 Task: Find the best travel modes for traveling to the Empire State Building from Home and change the distance units to "miles".
Action: Mouse moved to (234, 82)
Screenshot: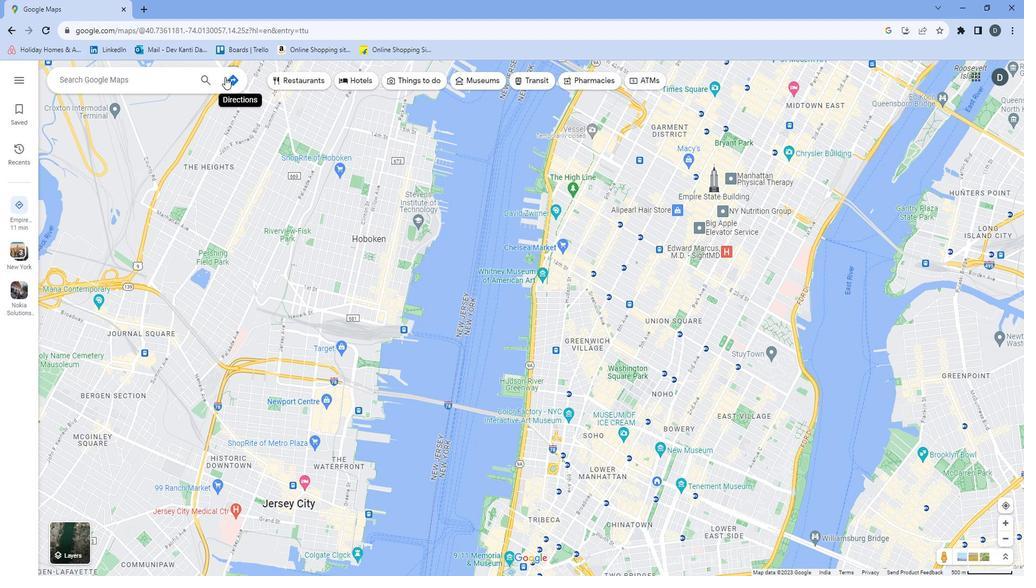 
Action: Mouse pressed left at (234, 82)
Screenshot: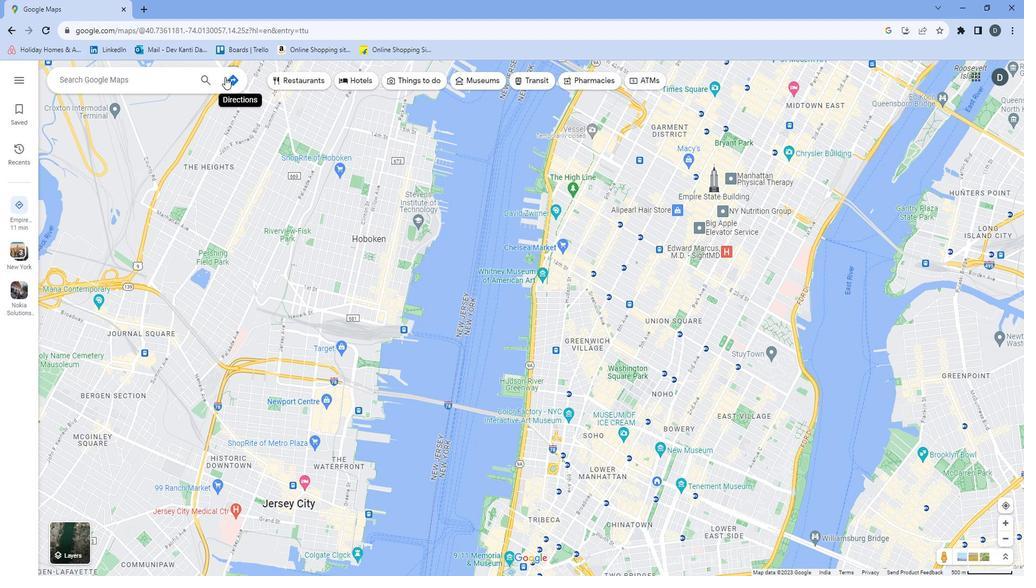 
Action: Mouse moved to (151, 108)
Screenshot: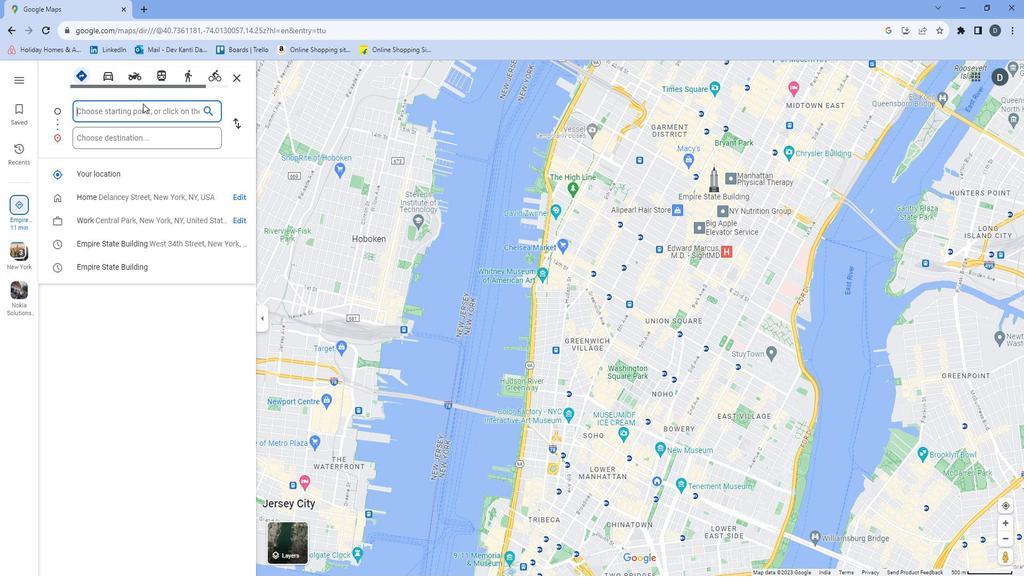 
Action: Mouse pressed left at (151, 108)
Screenshot: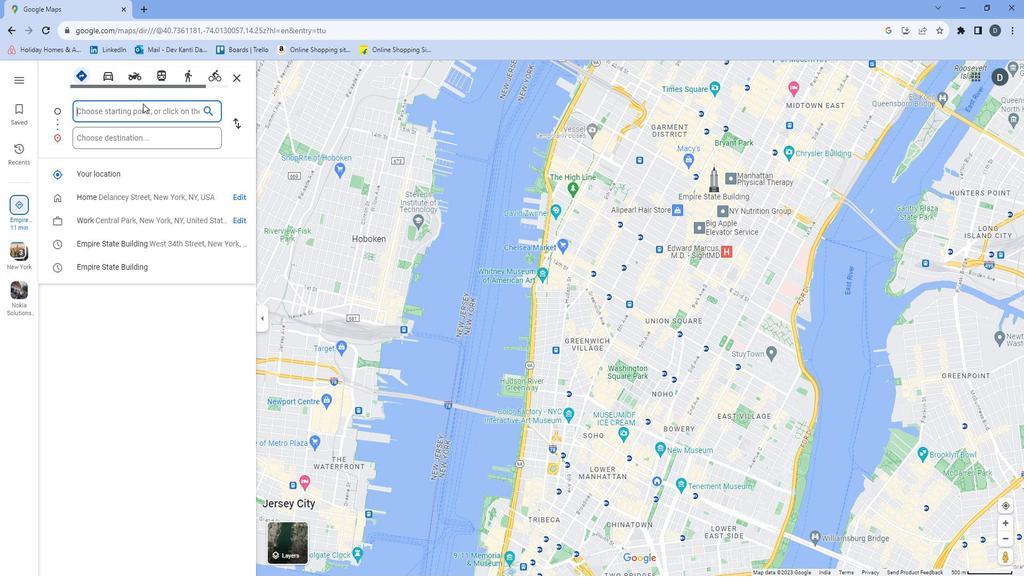 
Action: Mouse moved to (129, 191)
Screenshot: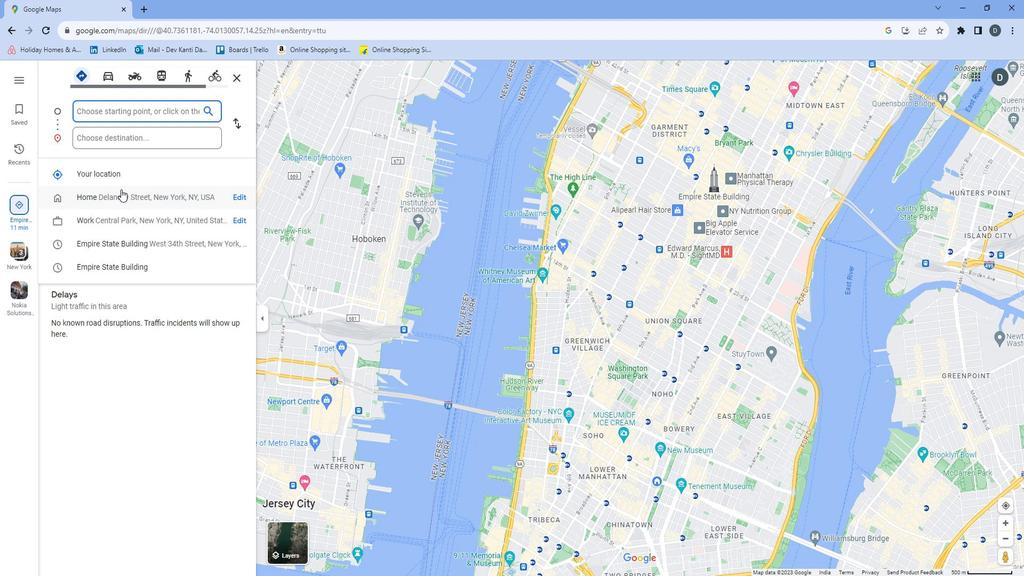 
Action: Mouse pressed left at (129, 191)
Screenshot: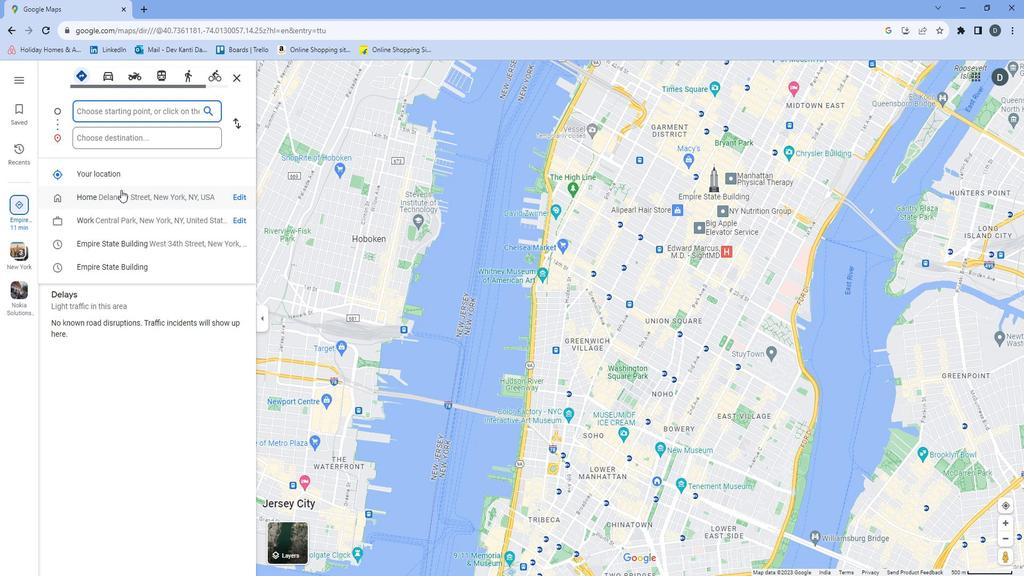 
Action: Mouse moved to (145, 138)
Screenshot: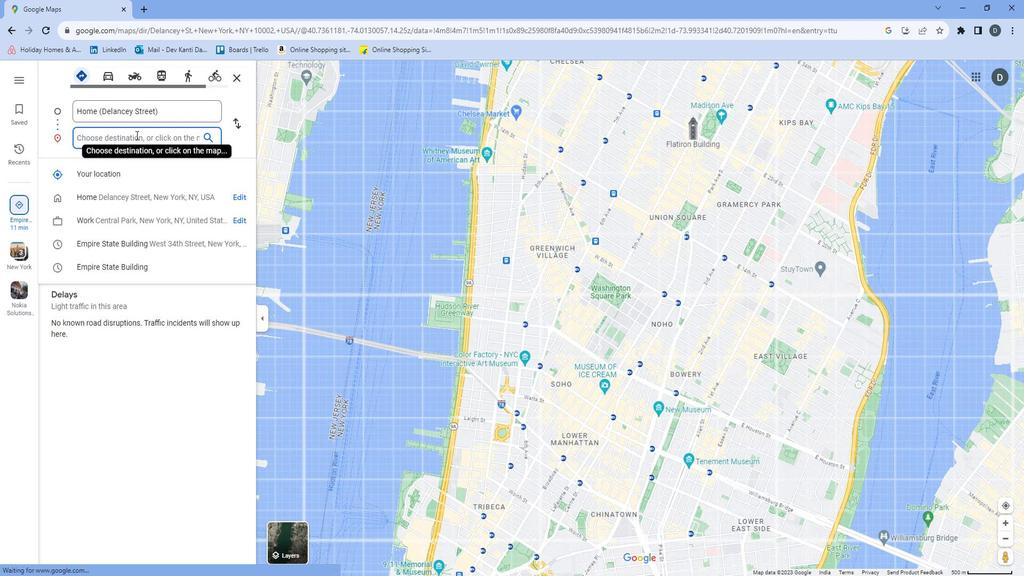 
Action: Mouse pressed left at (145, 138)
Screenshot: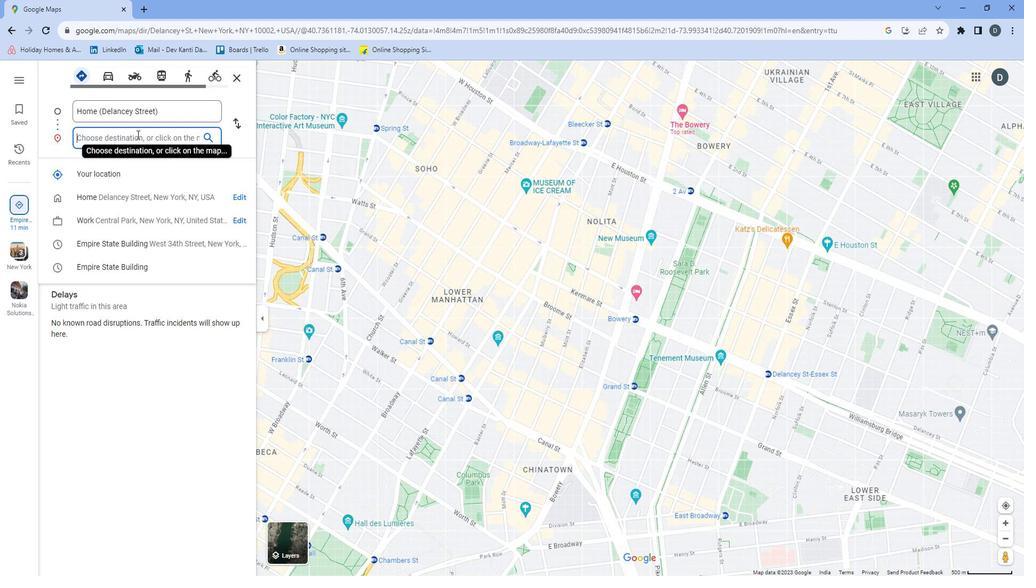 
Action: Mouse moved to (128, 240)
Screenshot: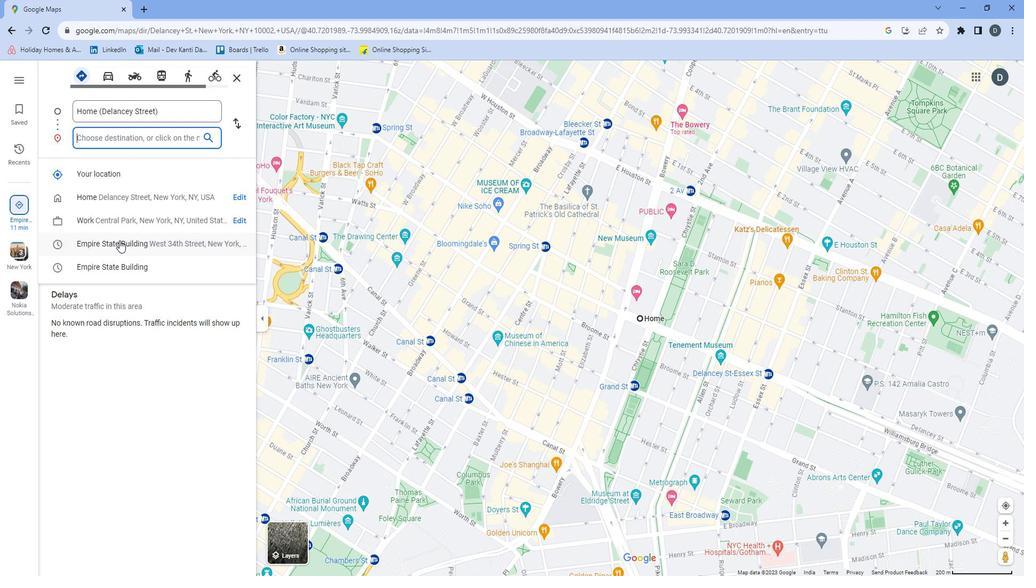 
Action: Mouse pressed left at (128, 240)
Screenshot: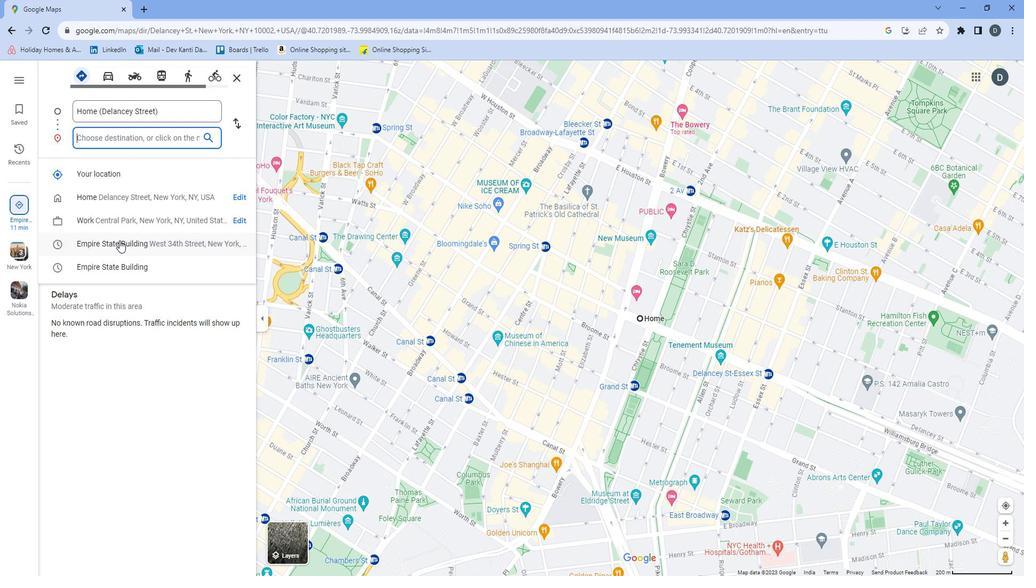
Action: Mouse moved to (248, 201)
Screenshot: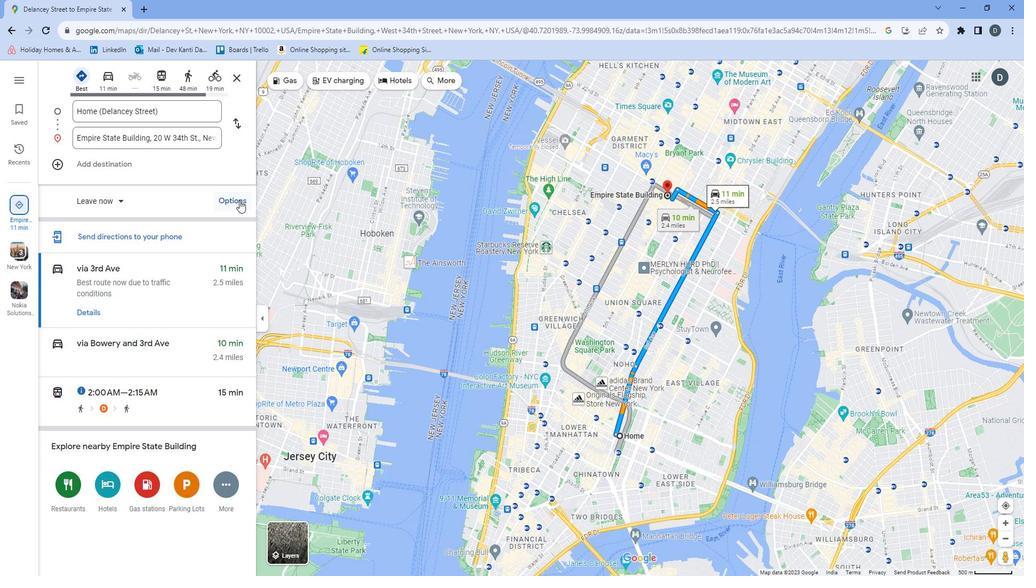 
Action: Mouse pressed left at (248, 201)
Screenshot: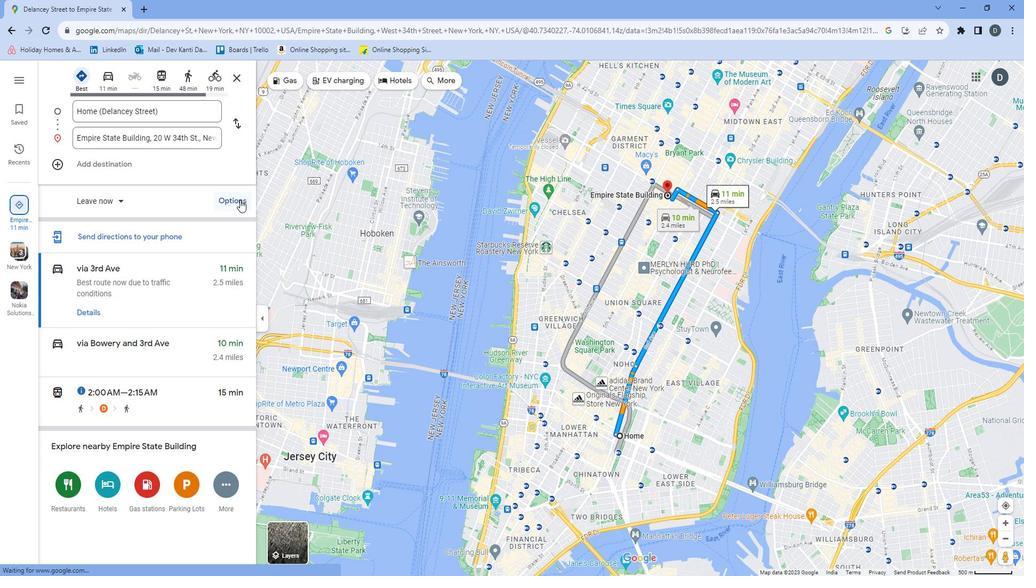 
Action: Mouse moved to (162, 258)
Screenshot: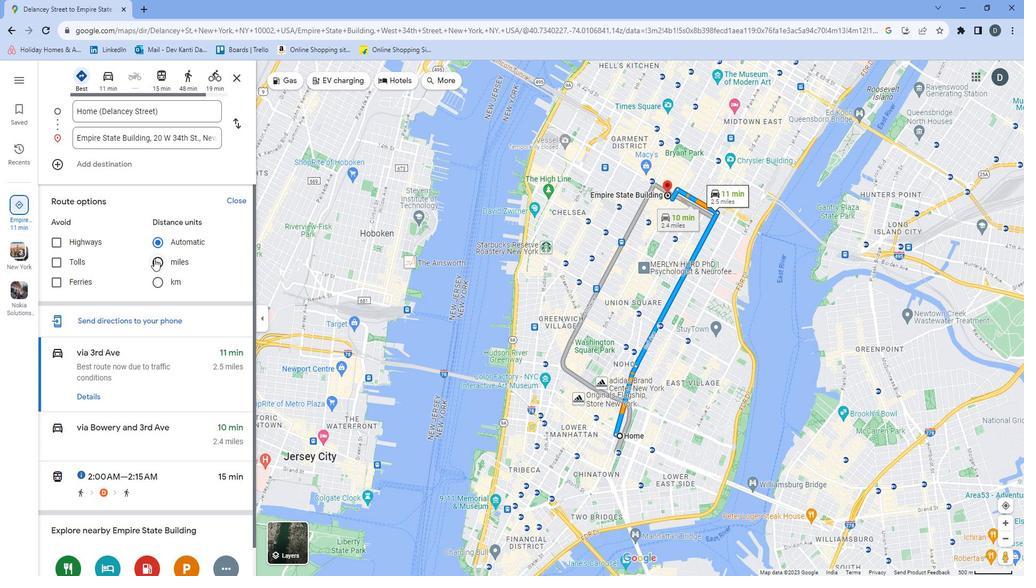 
Action: Mouse pressed left at (162, 258)
Screenshot: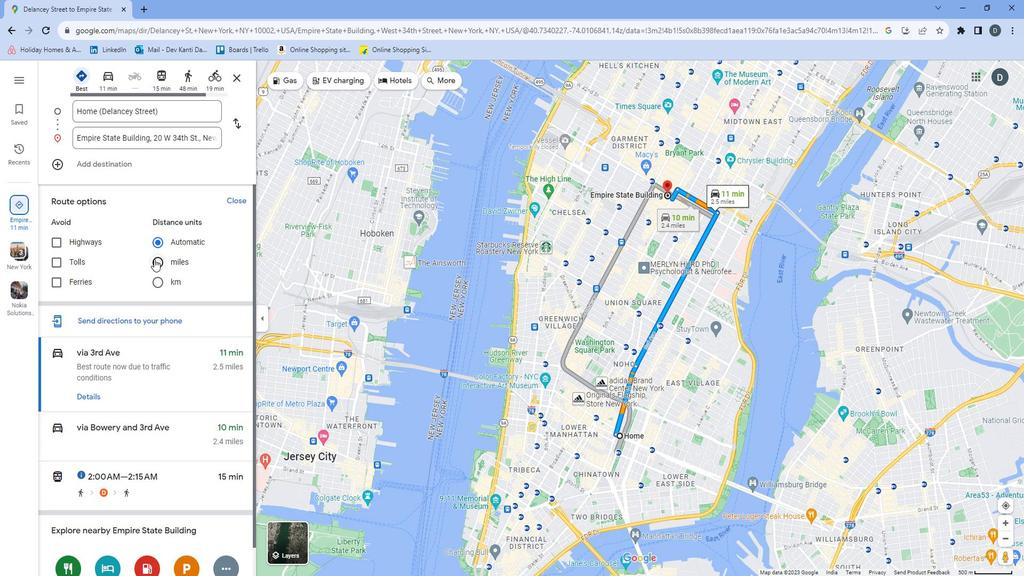 
Action: Mouse moved to (216, 266)
Screenshot: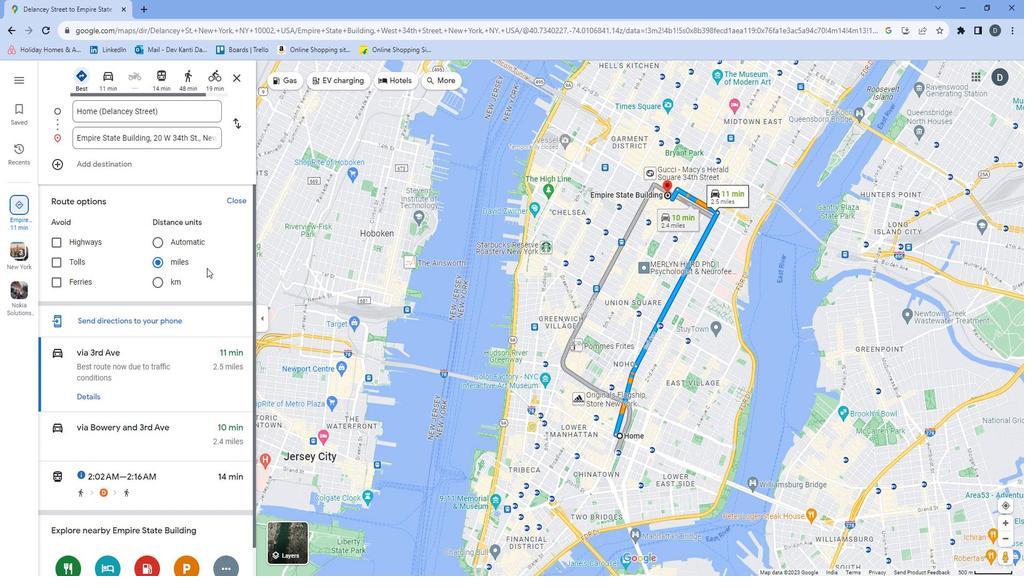 
